 Task: Copy the contact 'Shubham Jain' to a different folder in Outlook.
Action: Mouse moved to (27, 102)
Screenshot: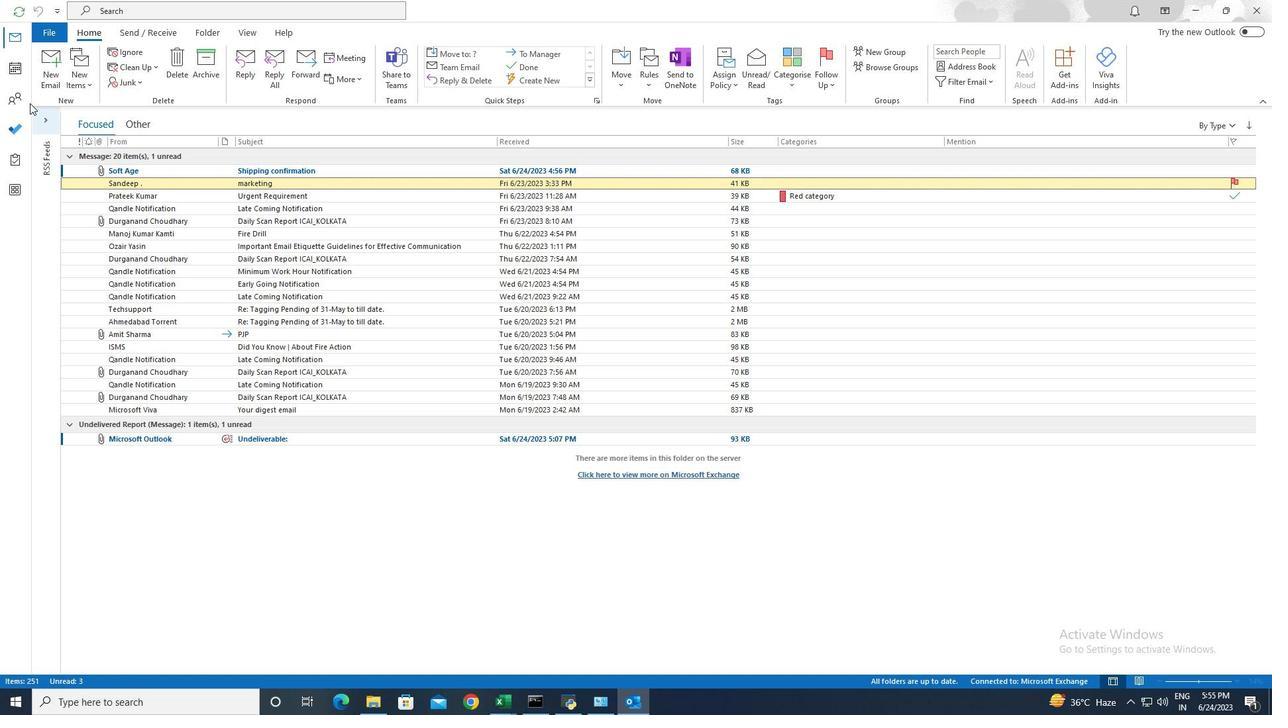 
Action: Mouse pressed left at (27, 102)
Screenshot: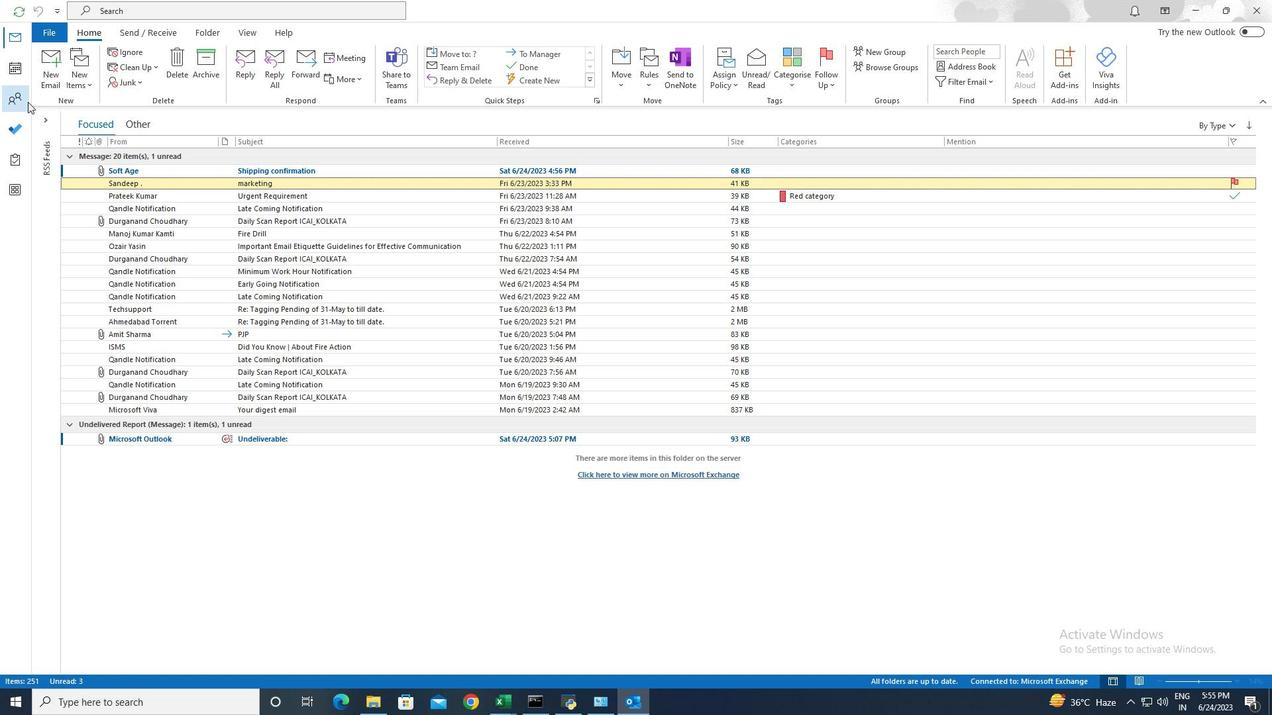 
Action: Mouse moved to (139, 294)
Screenshot: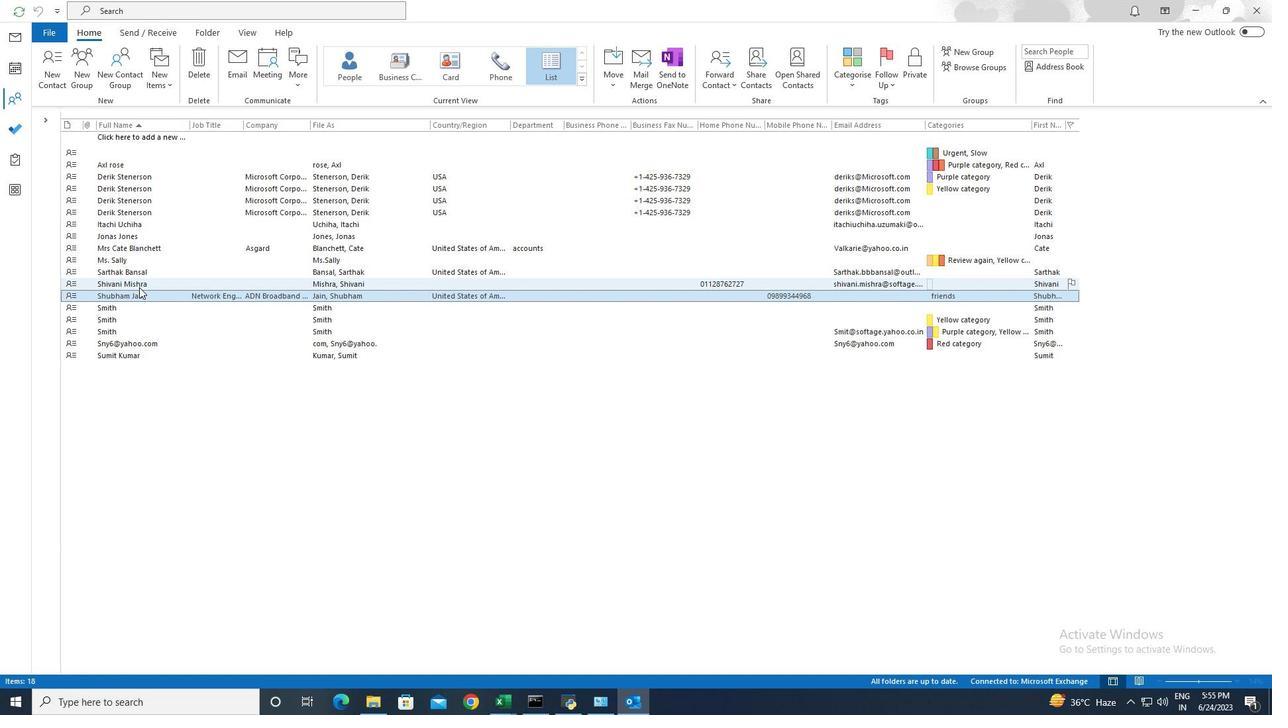 
Action: Mouse pressed left at (139, 294)
Screenshot: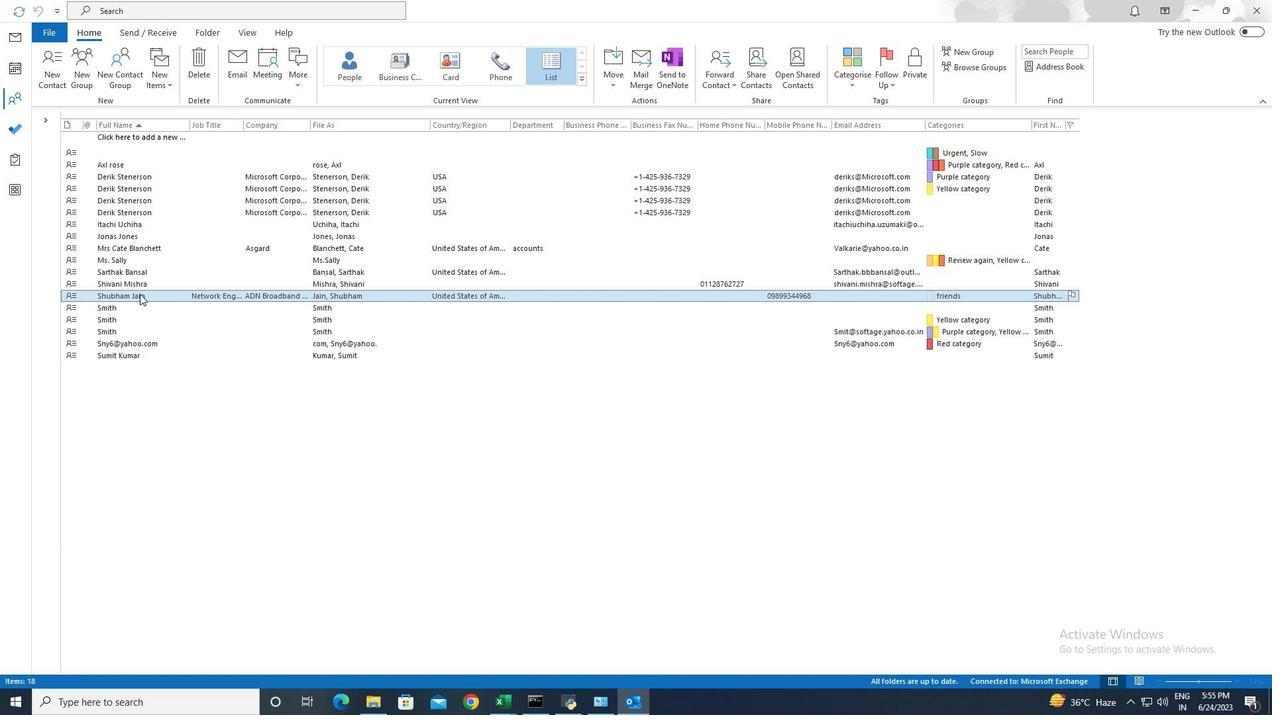 
Action: Mouse moved to (618, 80)
Screenshot: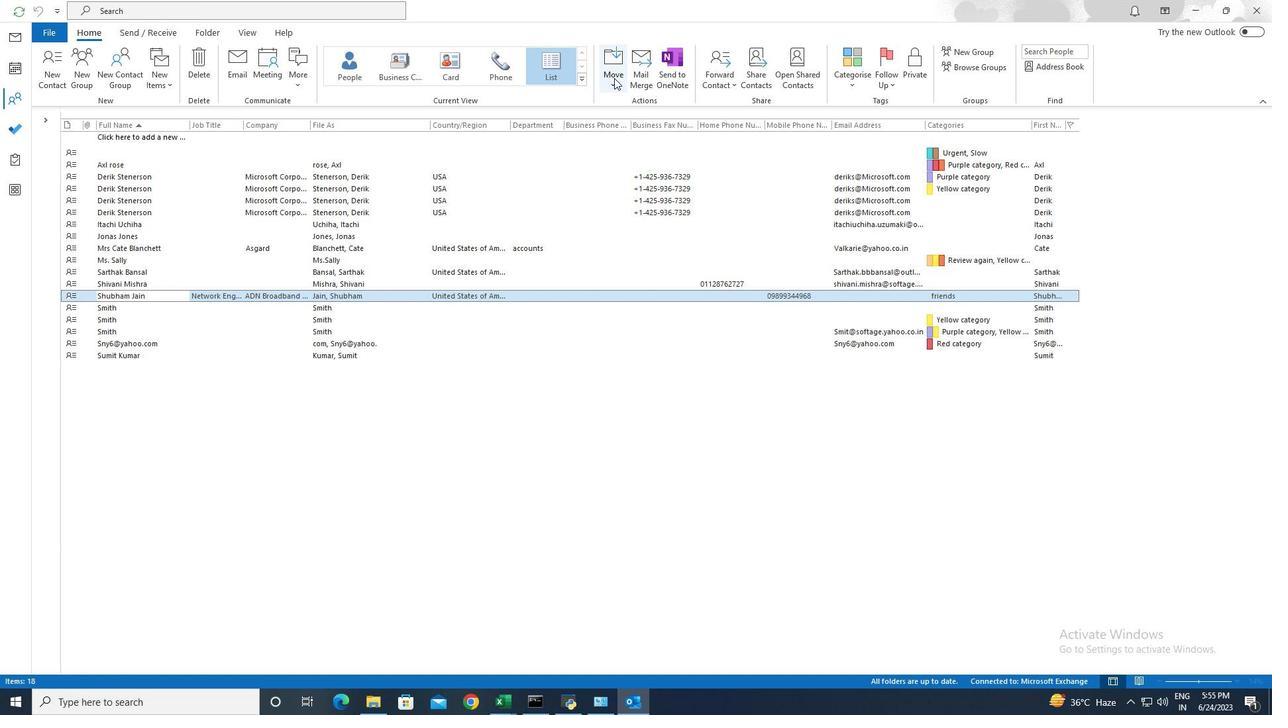 
Action: Mouse pressed left at (618, 80)
Screenshot: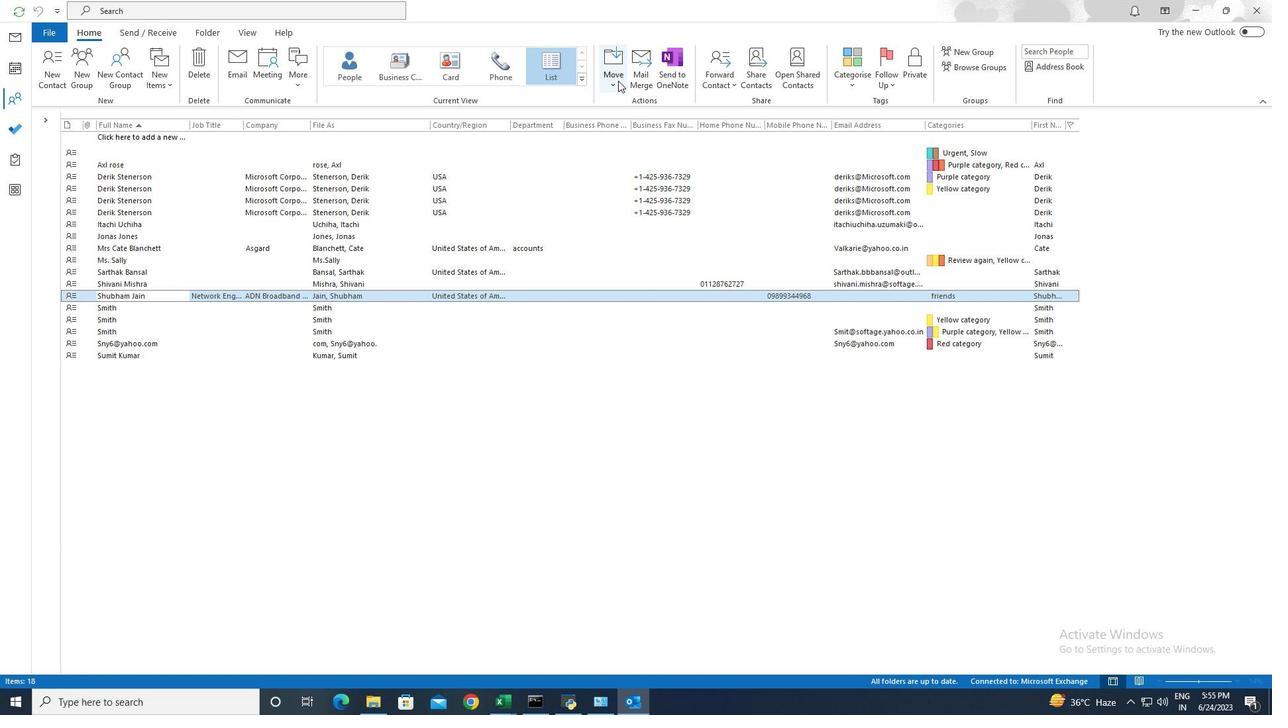 
Action: Mouse moved to (619, 118)
Screenshot: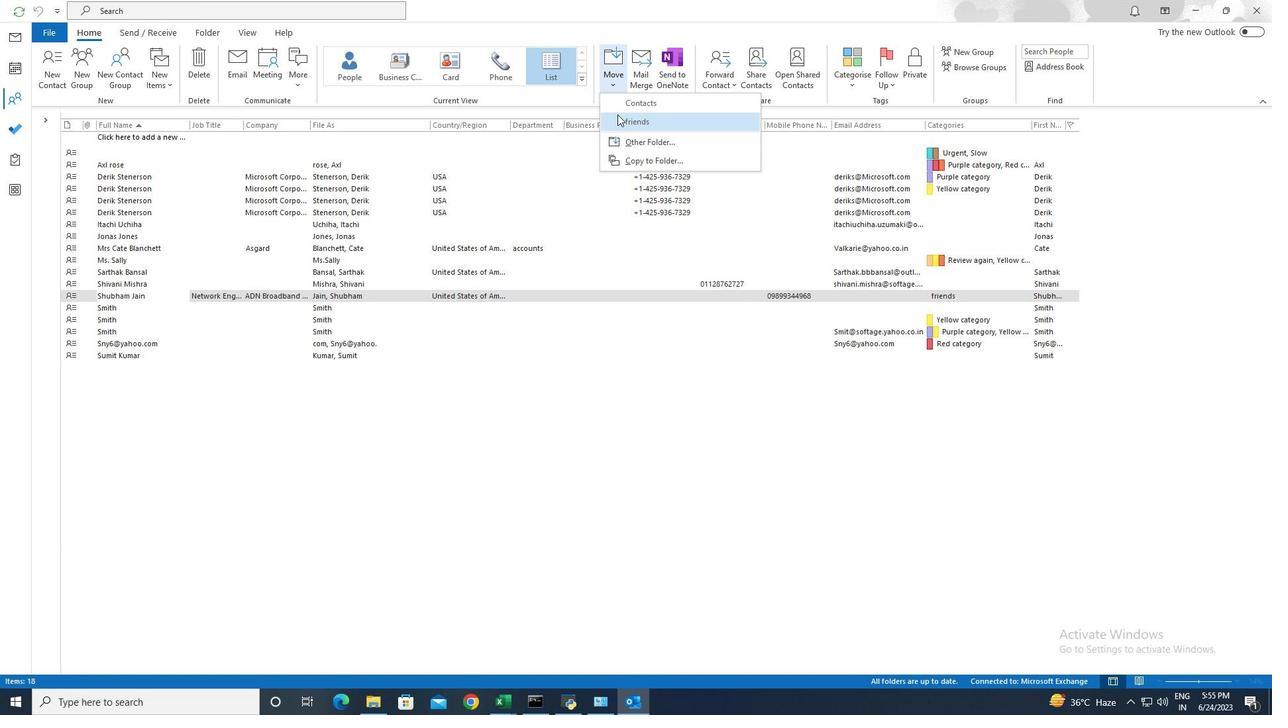 
Action: Mouse pressed left at (619, 118)
Screenshot: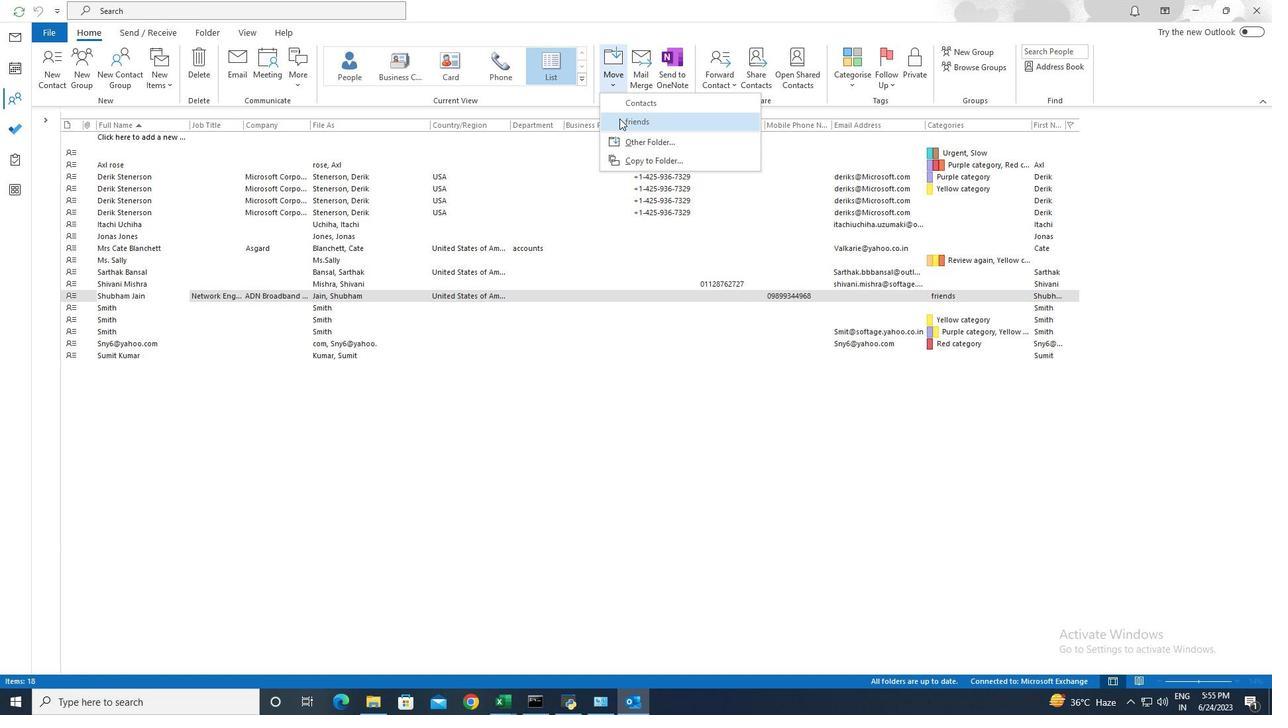 
